 Task: Create Card Public Speaking Event Planning in Board Event Planning to Workspace Influencer Marketing Agencies.. Create Card DIY Review in Board Content Marketing Asset Creation and Optimization to Workspace Influencer Marketing Agencies.. Create Card Public Speaking Event Execution in Board Diversity and Inclusion Employee Resource Group Recruitment and Onboarding Program Development and Execution to Workspace Influencer Marketing Agencies.
Action: Mouse moved to (277, 219)
Screenshot: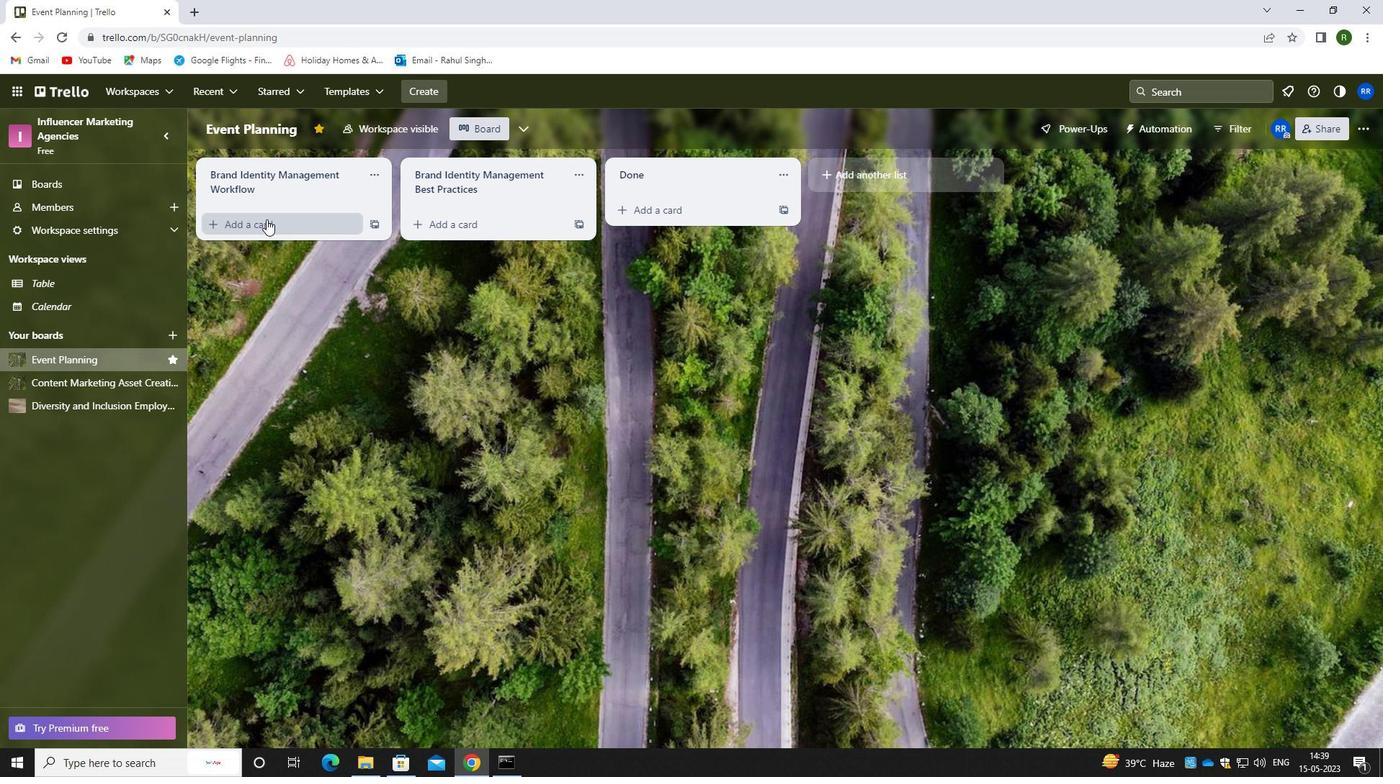 
Action: Mouse pressed left at (277, 219)
Screenshot: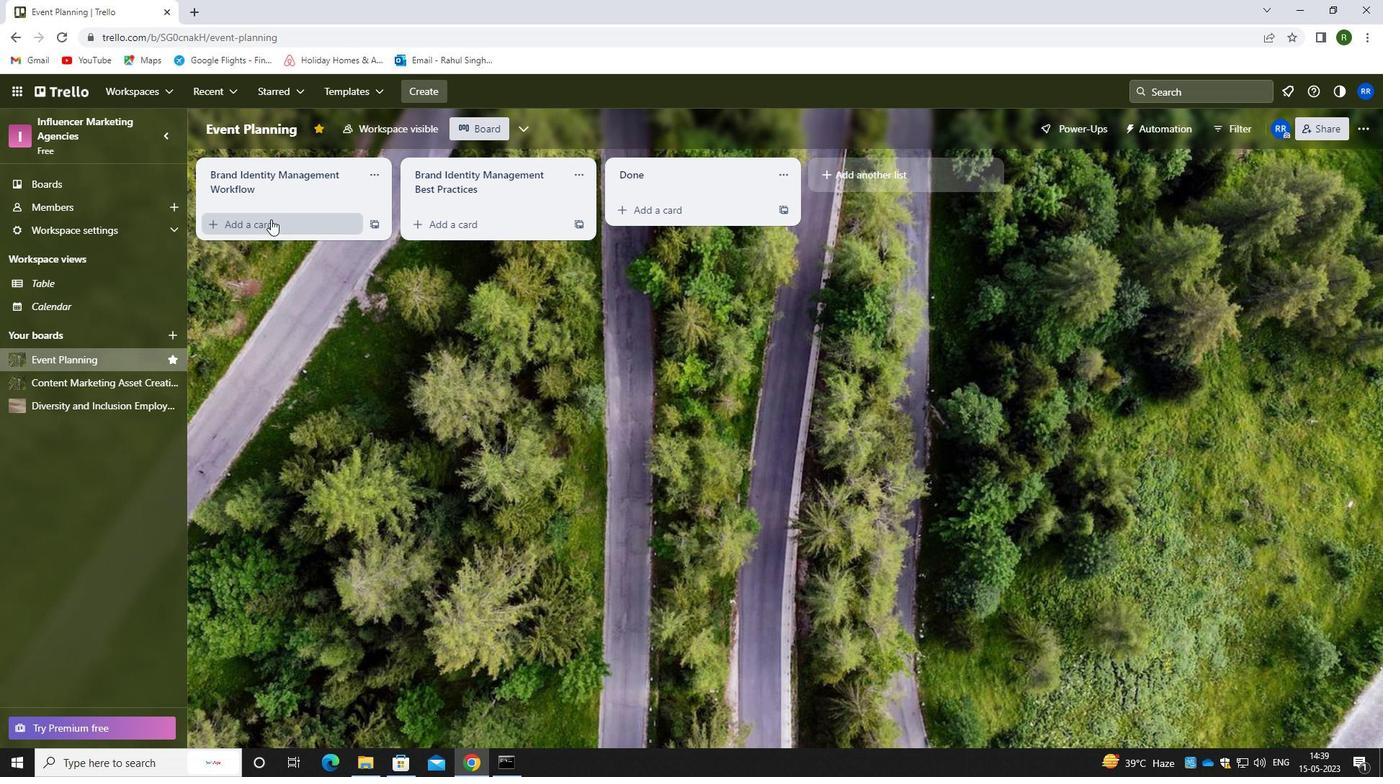 
Action: Mouse moved to (285, 245)
Screenshot: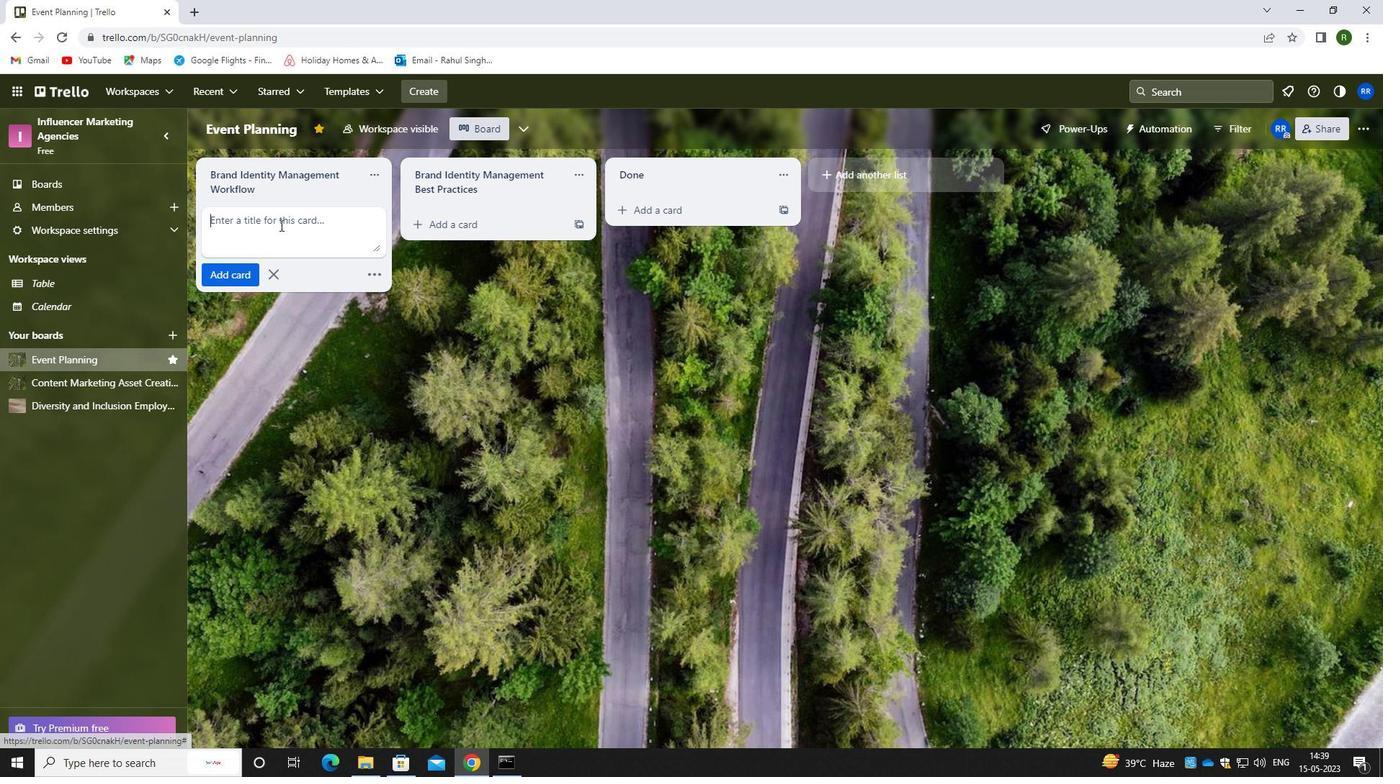 
Action: Mouse pressed left at (285, 245)
Screenshot: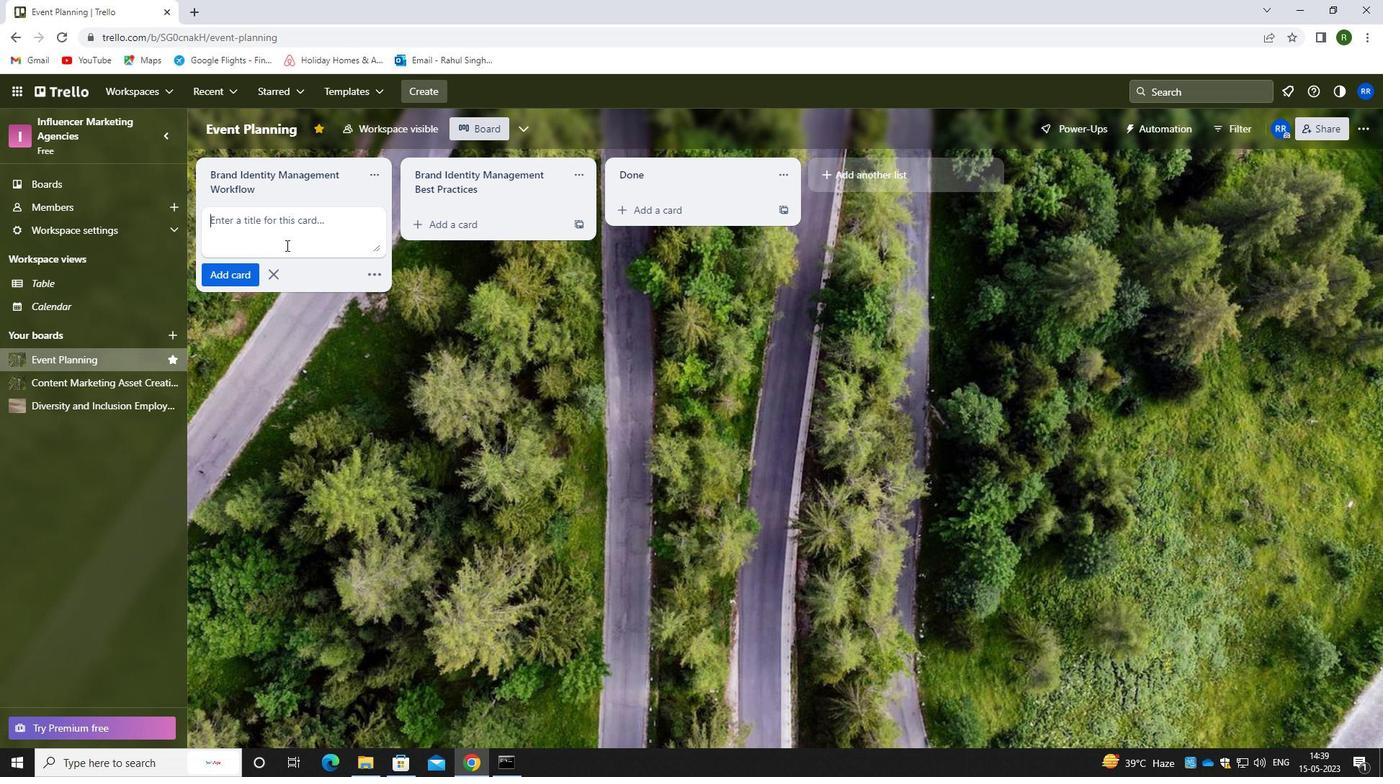 
Action: Key pressed <Key.caps_lock>p<Key.caps_lock>ublic<Key.space><Key.caps_lock>s<Key.caps_lock>peaking<Key.space><Key.caps_lock>e<Key.caps_lock>vent<Key.space><Key.caps_lock>P<Key.caps_lock>lanning
Screenshot: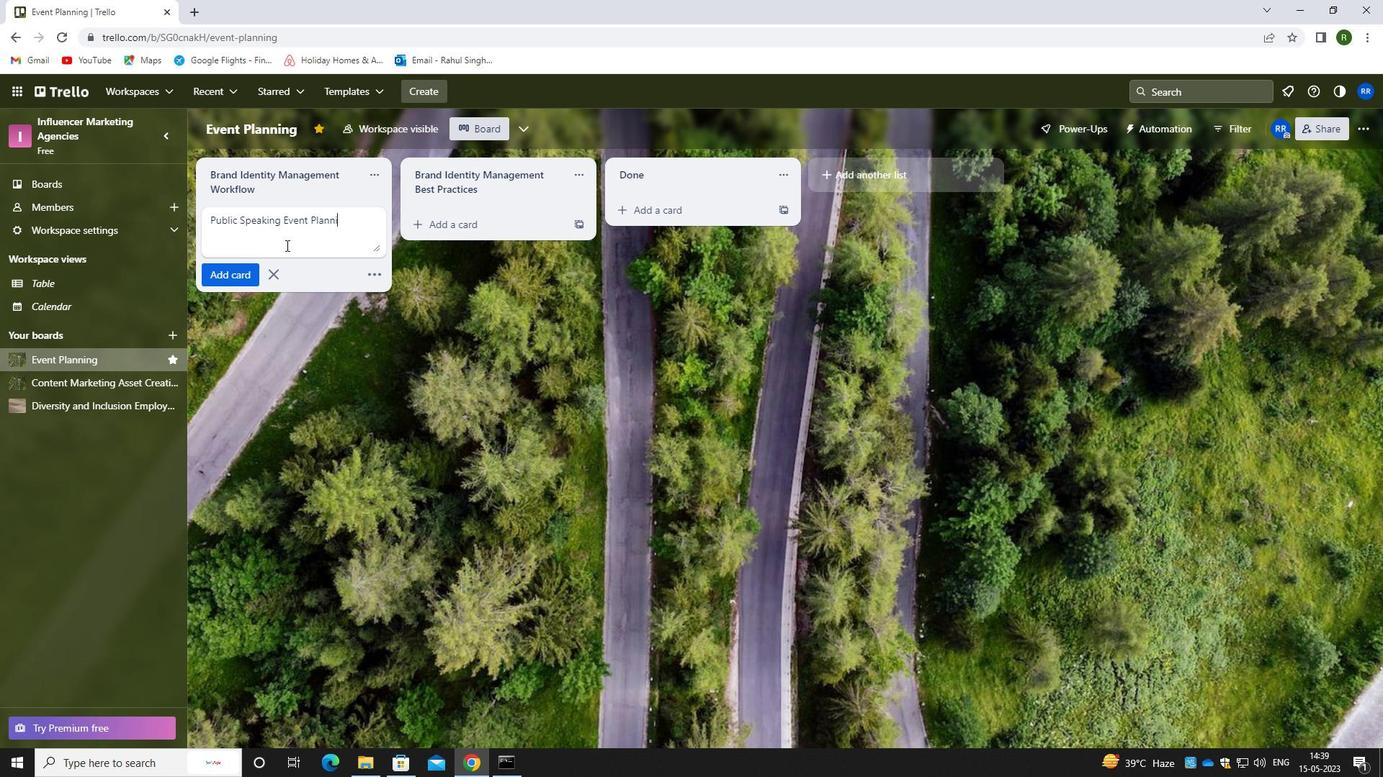 
Action: Mouse moved to (239, 273)
Screenshot: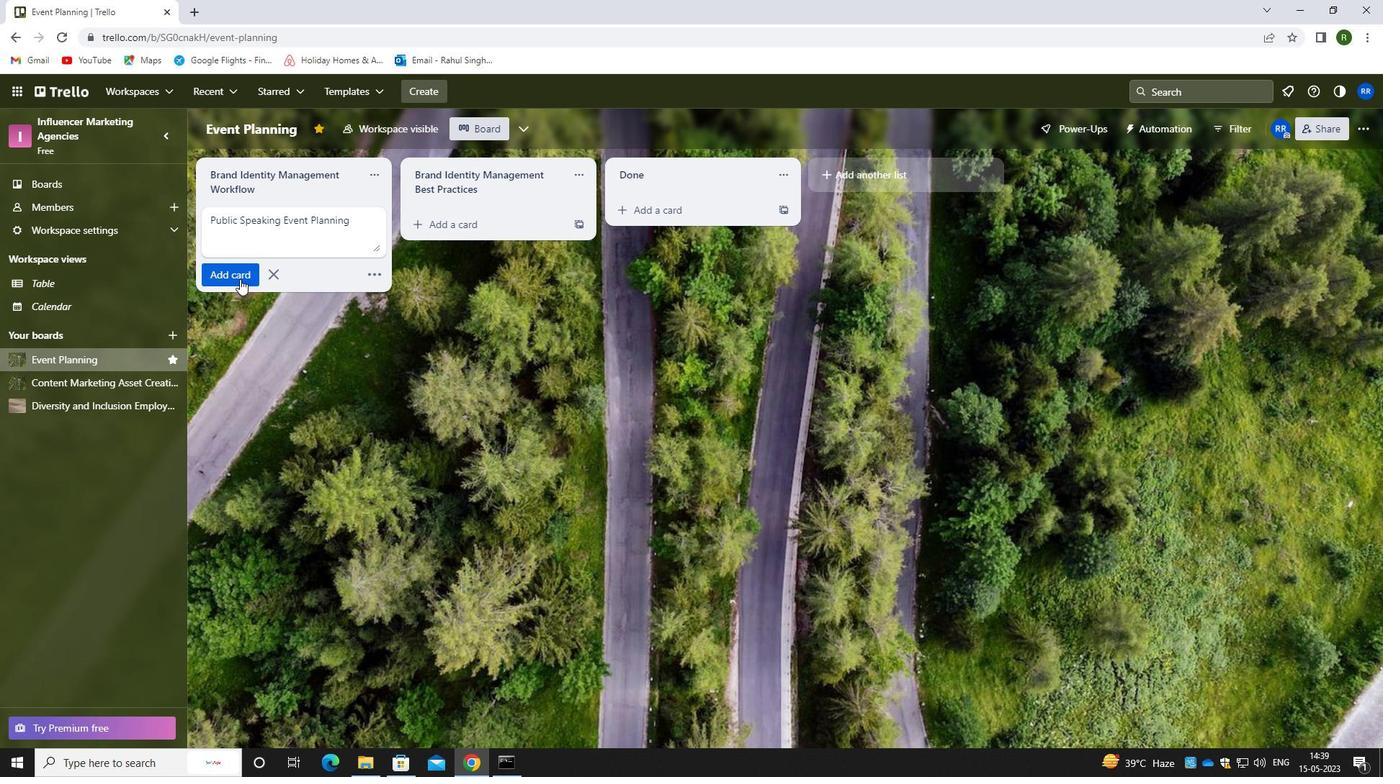 
Action: Mouse pressed left at (239, 273)
Screenshot: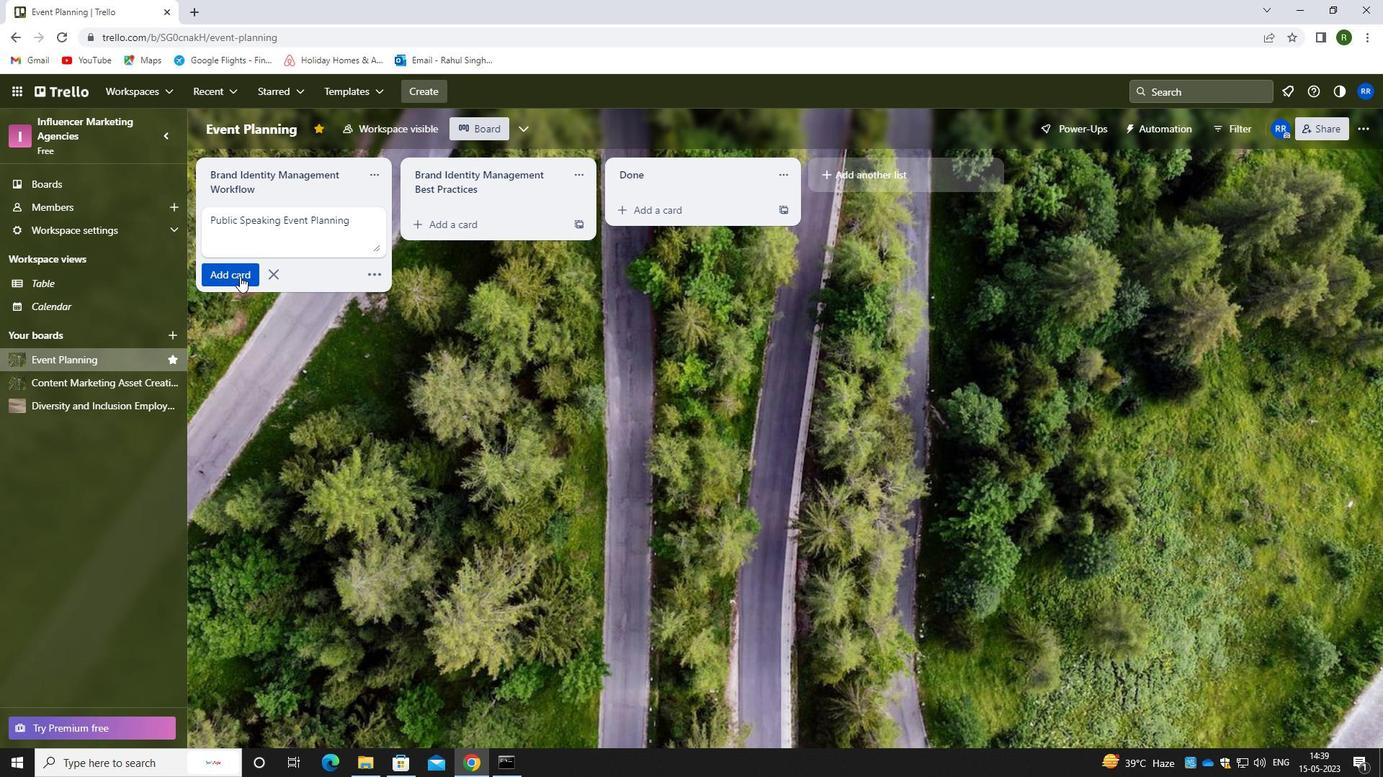 
Action: Mouse moved to (84, 377)
Screenshot: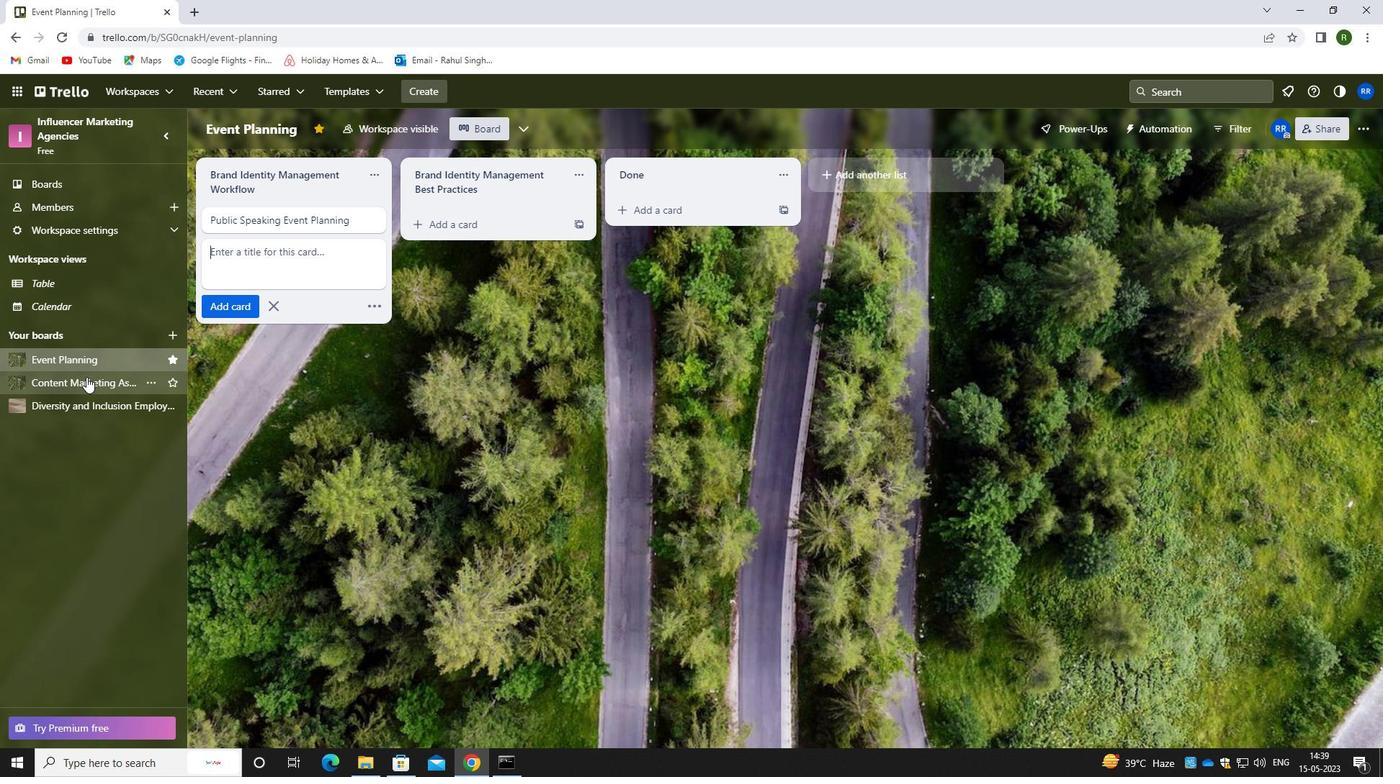
Action: Mouse pressed left at (84, 377)
Screenshot: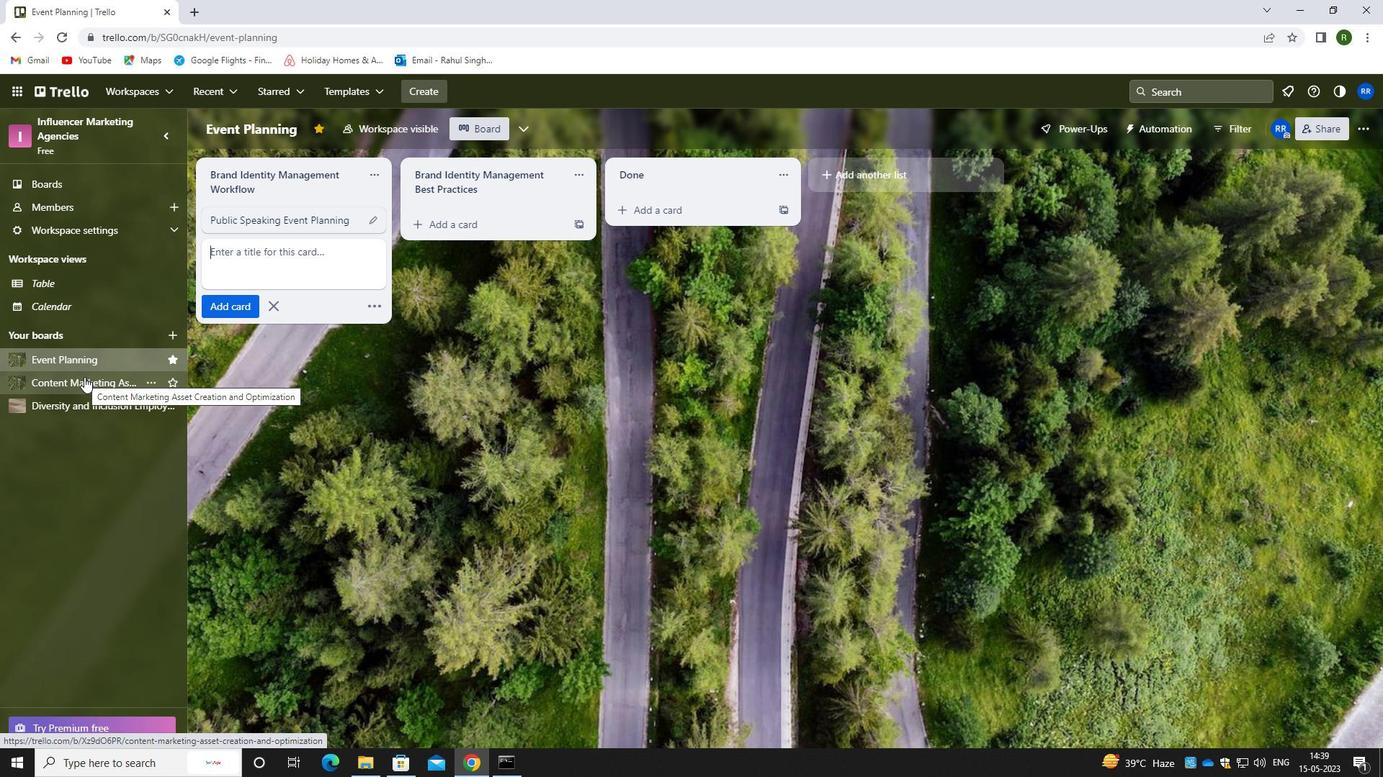 
Action: Mouse moved to (261, 224)
Screenshot: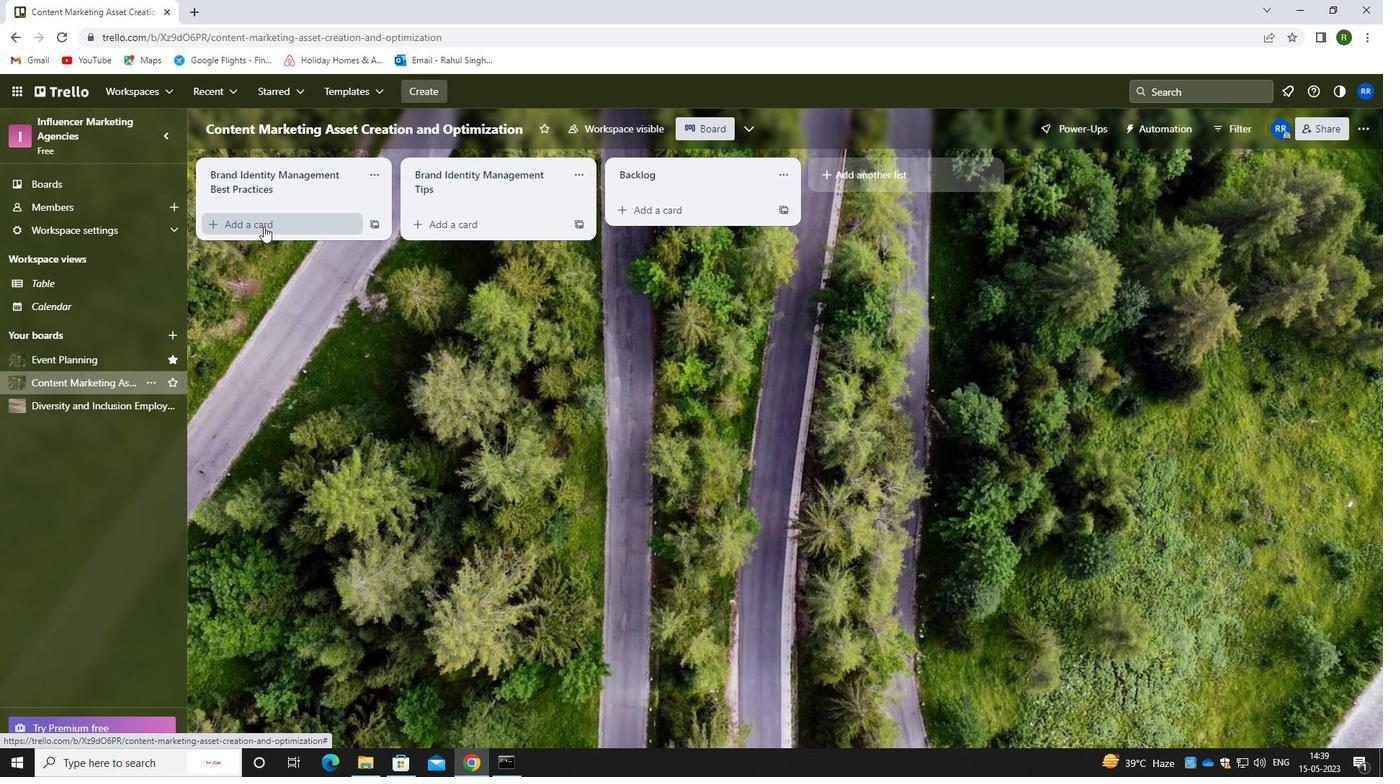 
Action: Mouse pressed left at (261, 224)
Screenshot: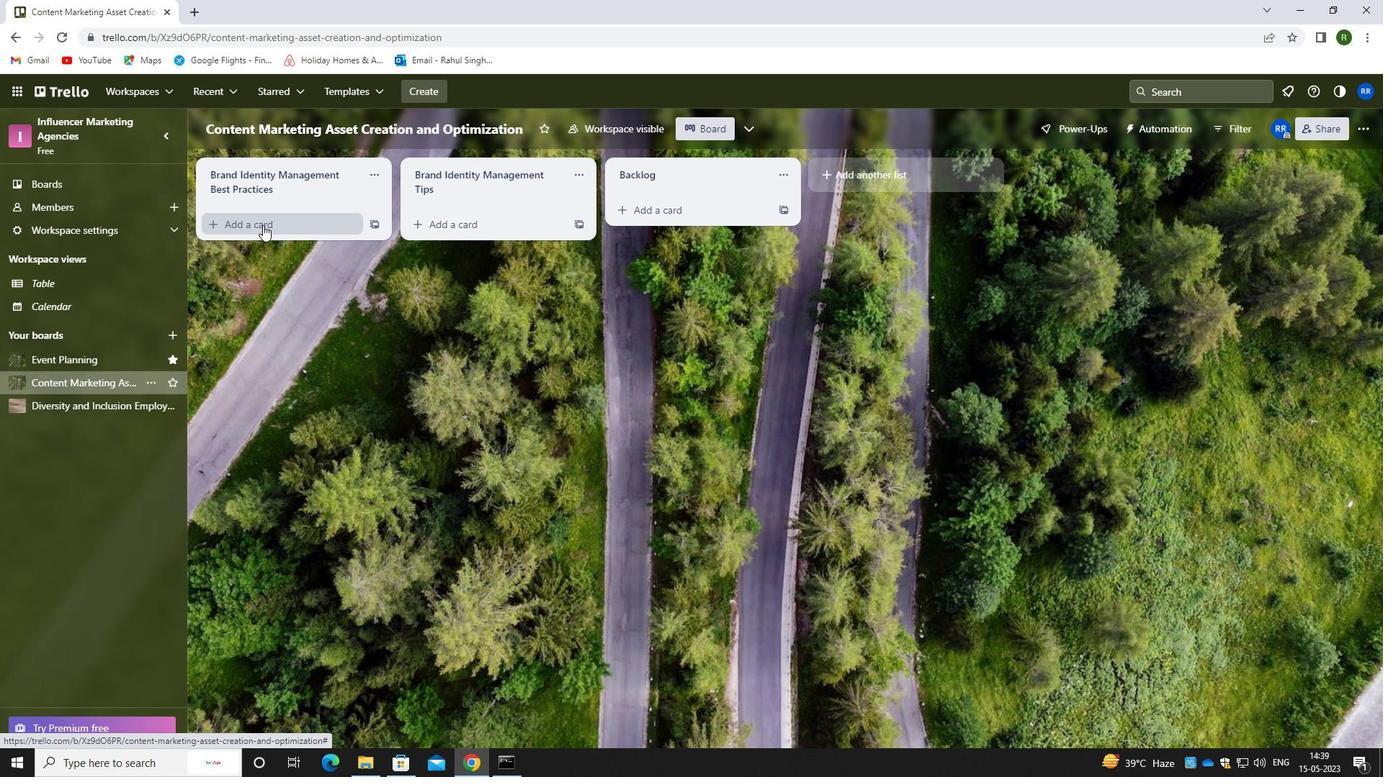
Action: Mouse moved to (263, 238)
Screenshot: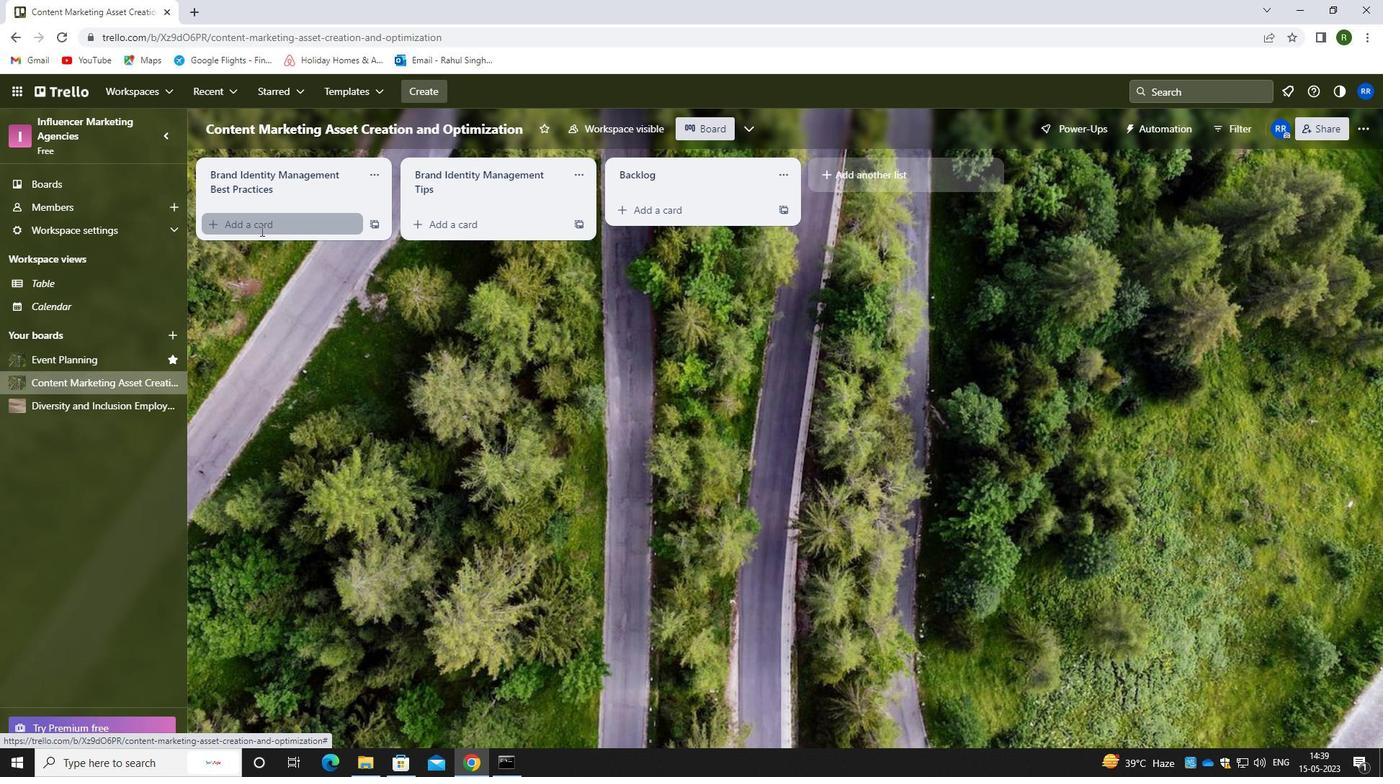 
Action: Mouse pressed left at (263, 238)
Screenshot: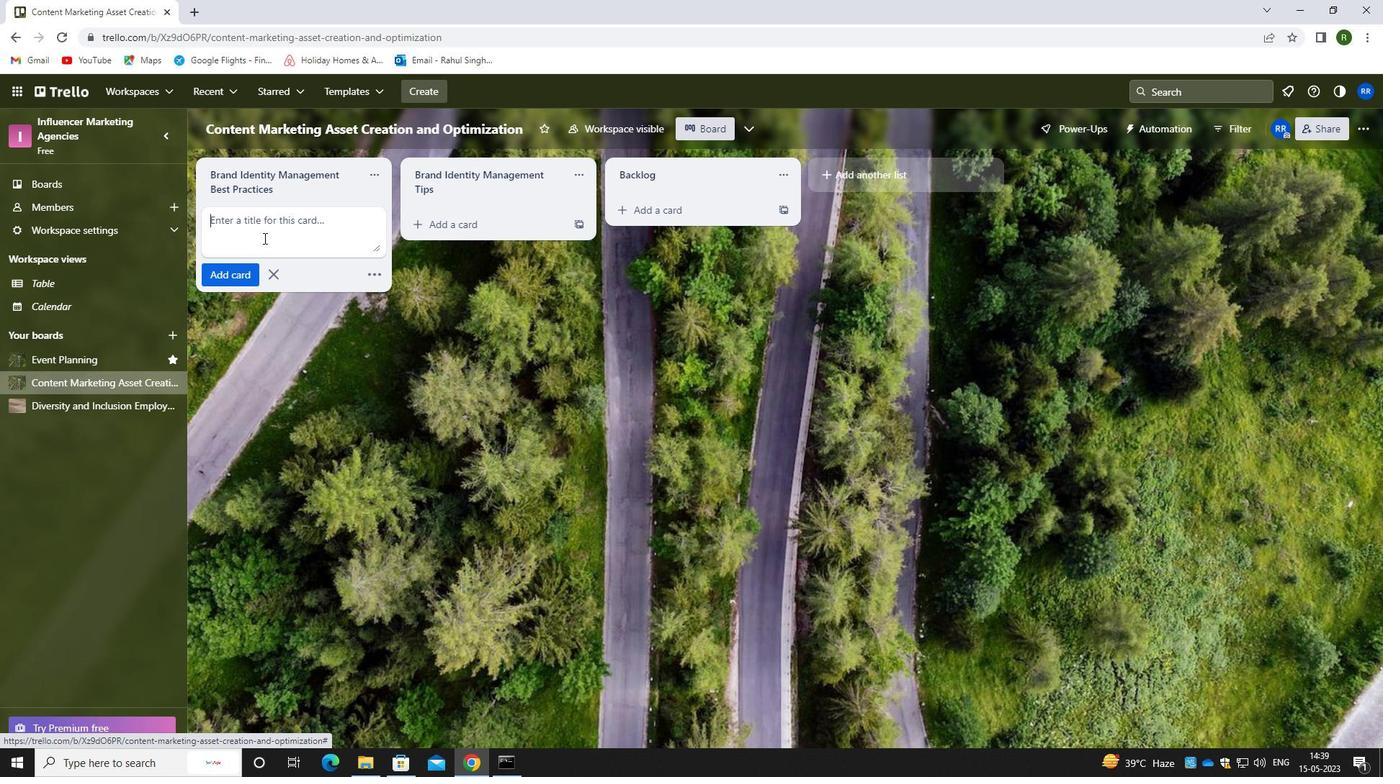 
Action: Key pressed <Key.caps_lock>diy<Key.space>t<Key.caps_lock><Key.backspace><Key.caps_lock>r<Key.caps_lock>eview
Screenshot: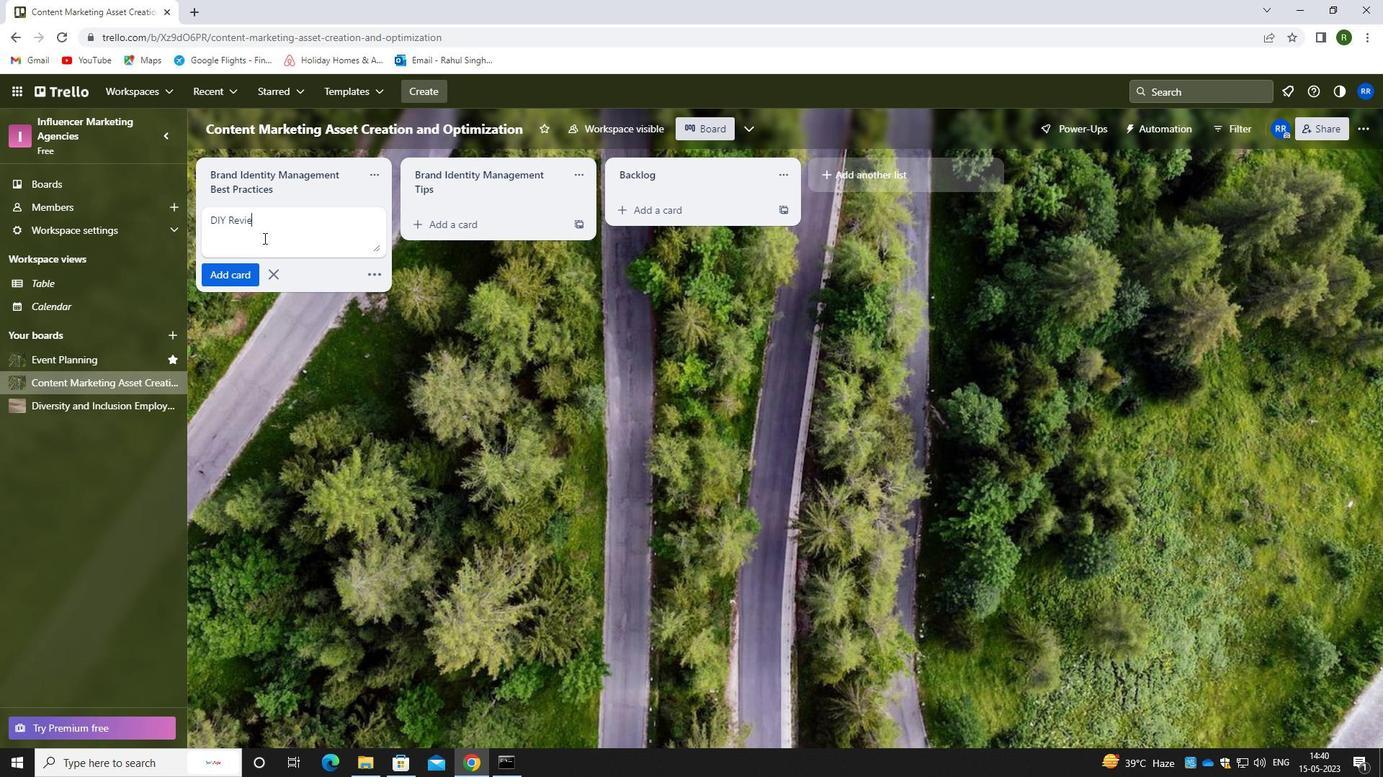 
Action: Mouse moved to (242, 275)
Screenshot: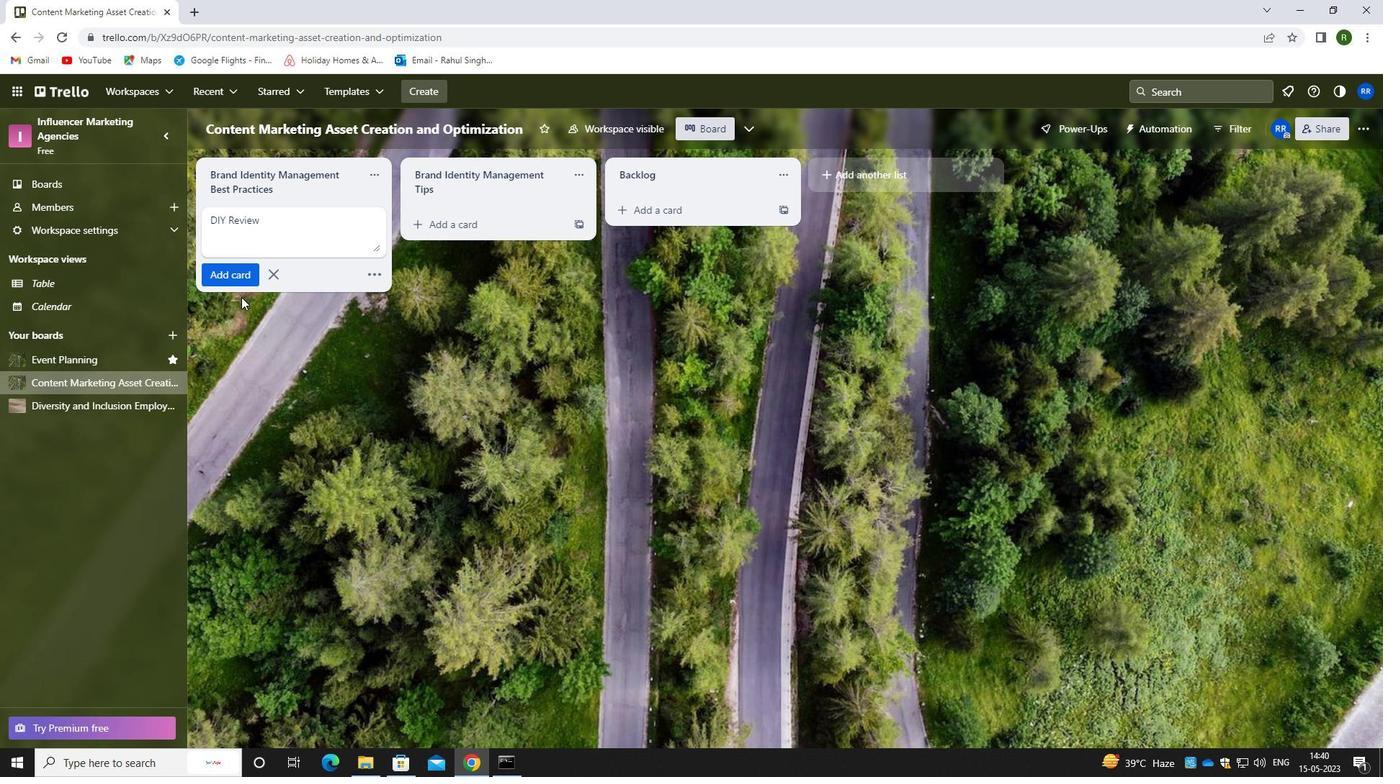 
Action: Mouse pressed left at (242, 275)
Screenshot: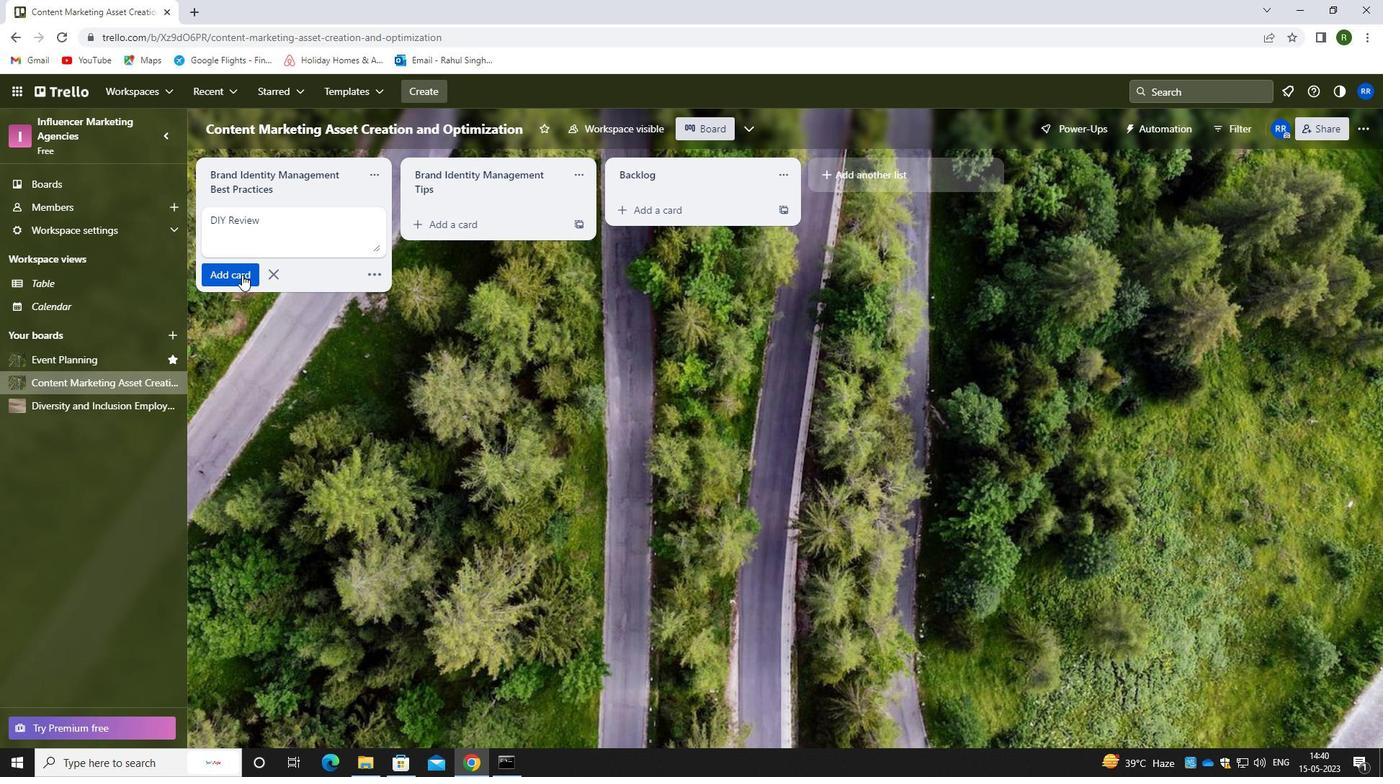 
Action: Mouse moved to (133, 404)
Screenshot: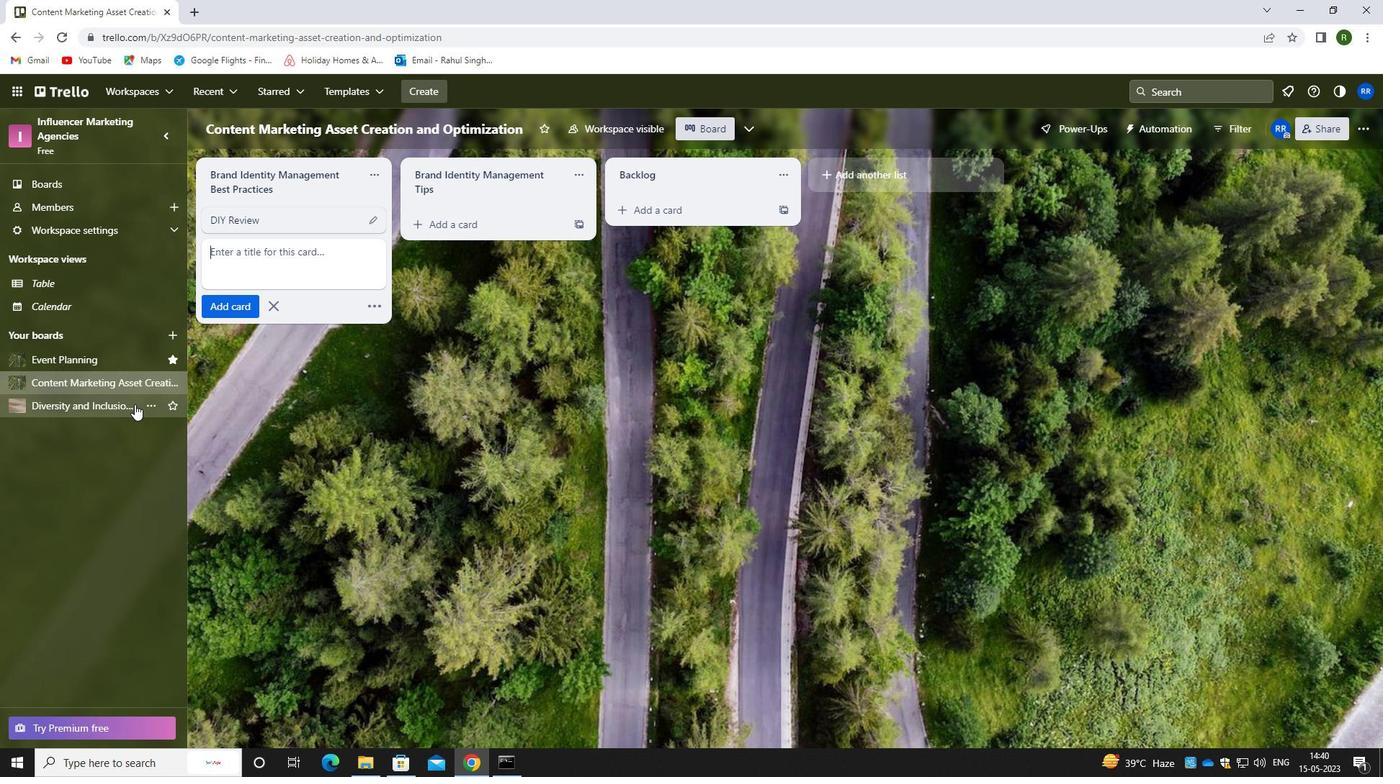 
Action: Mouse pressed left at (133, 404)
Screenshot: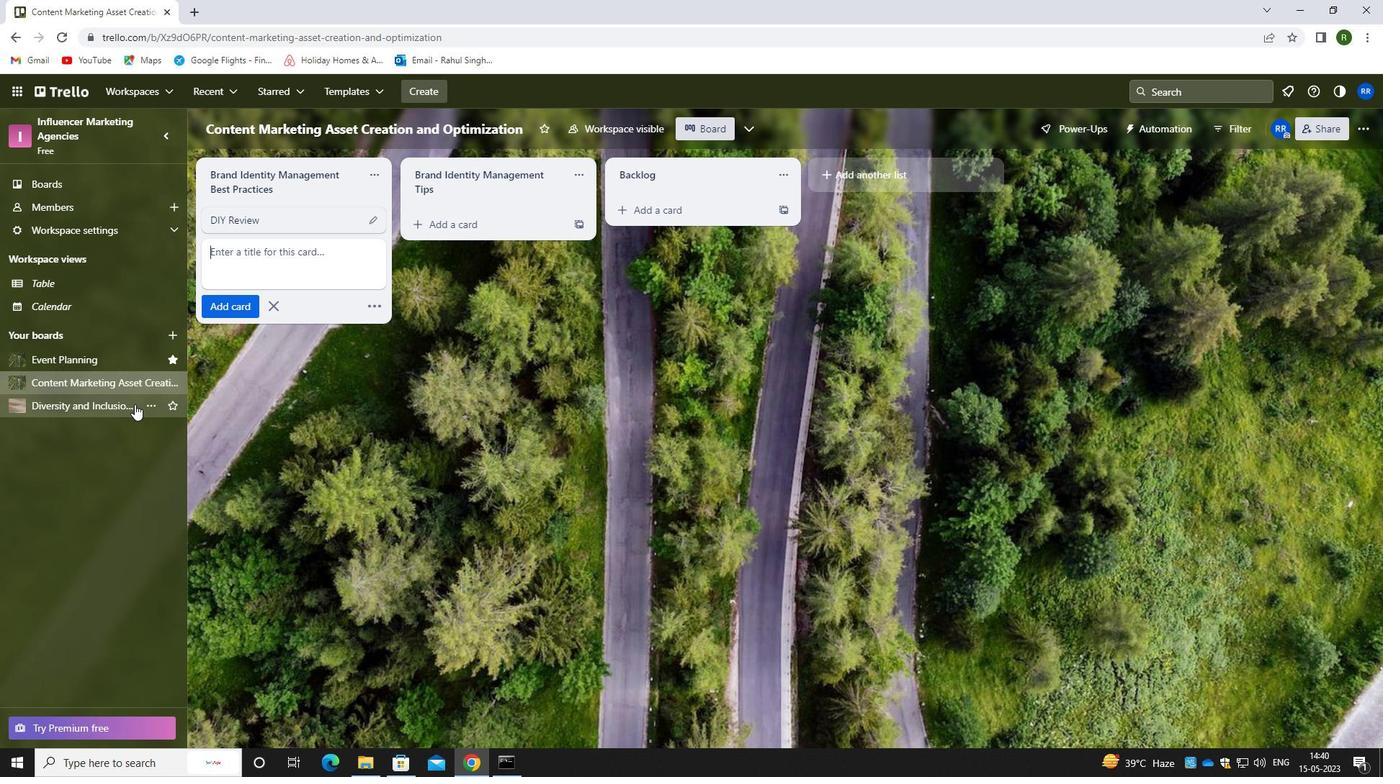 
Action: Mouse moved to (249, 227)
Screenshot: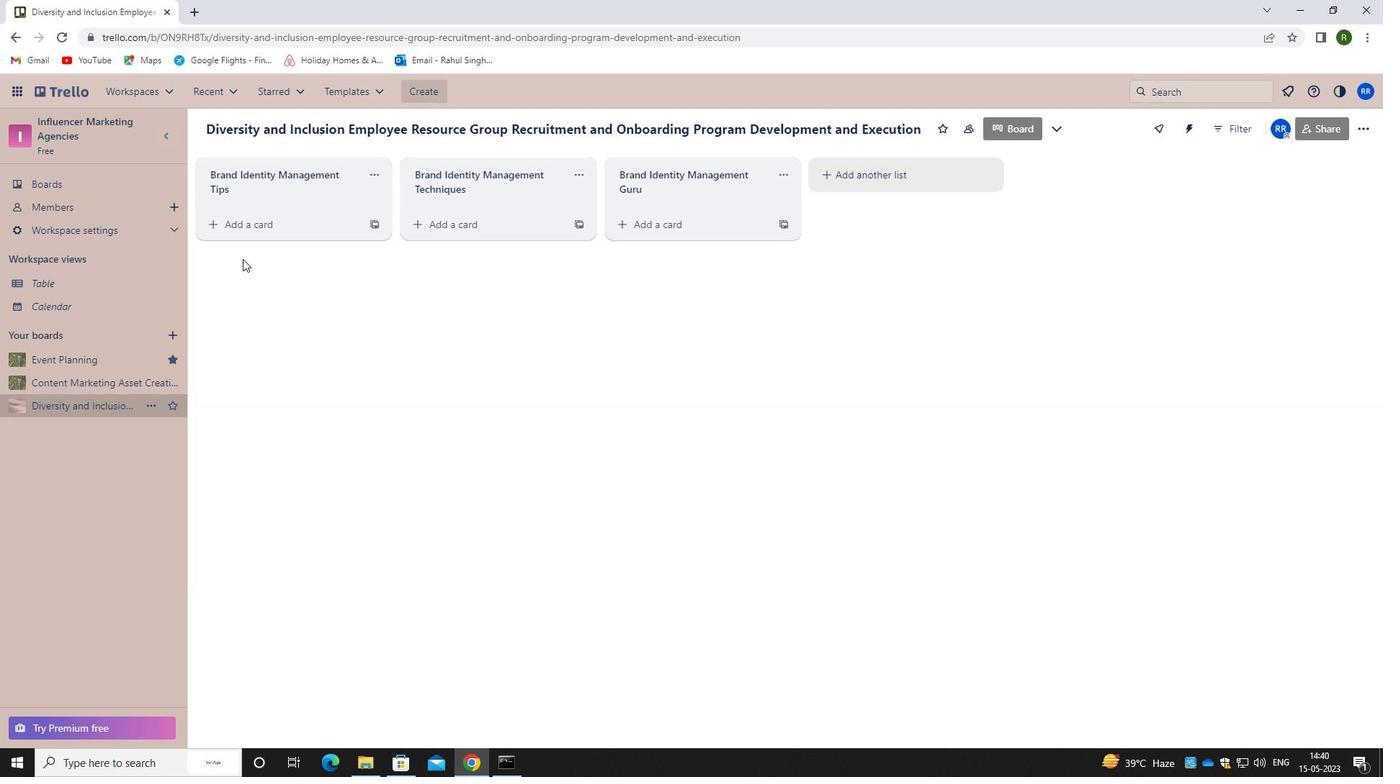 
Action: Mouse pressed left at (249, 227)
Screenshot: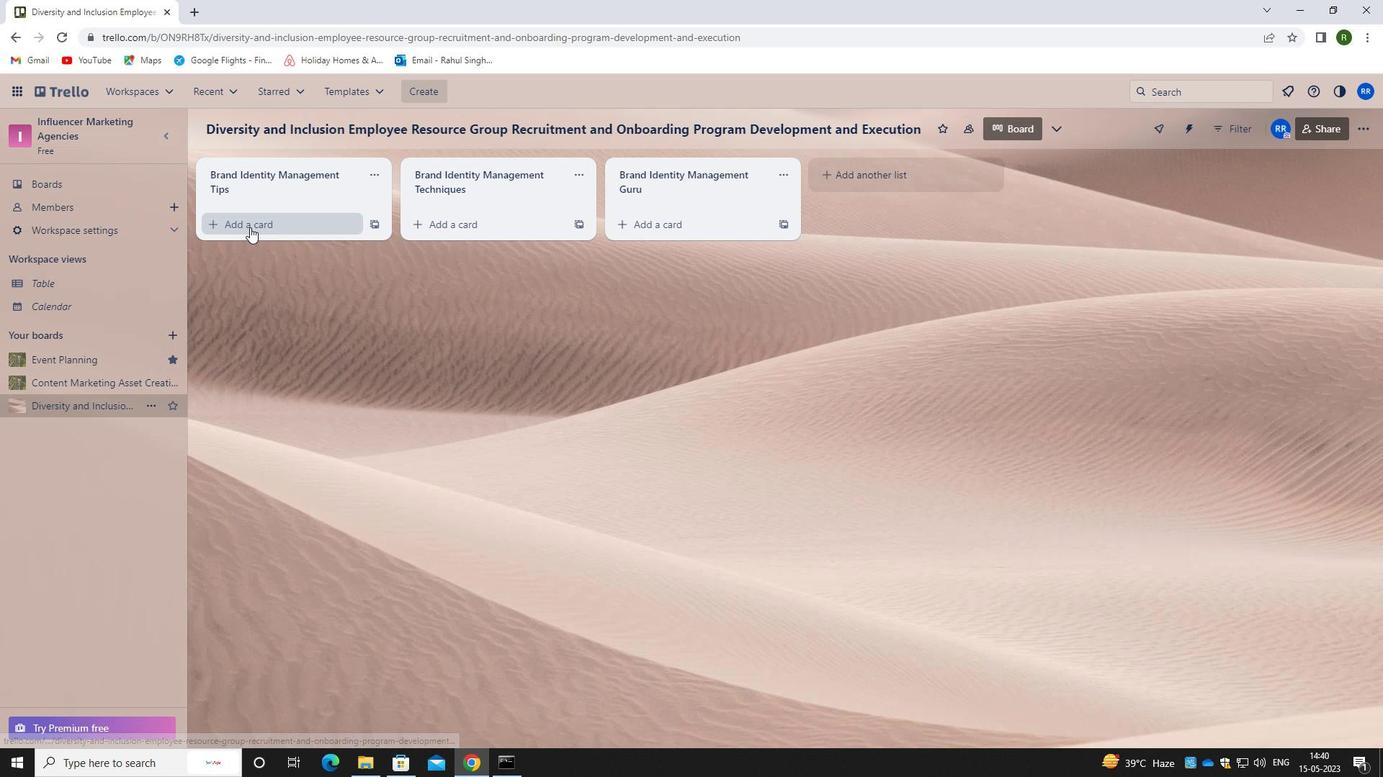 
Action: Mouse moved to (273, 230)
Screenshot: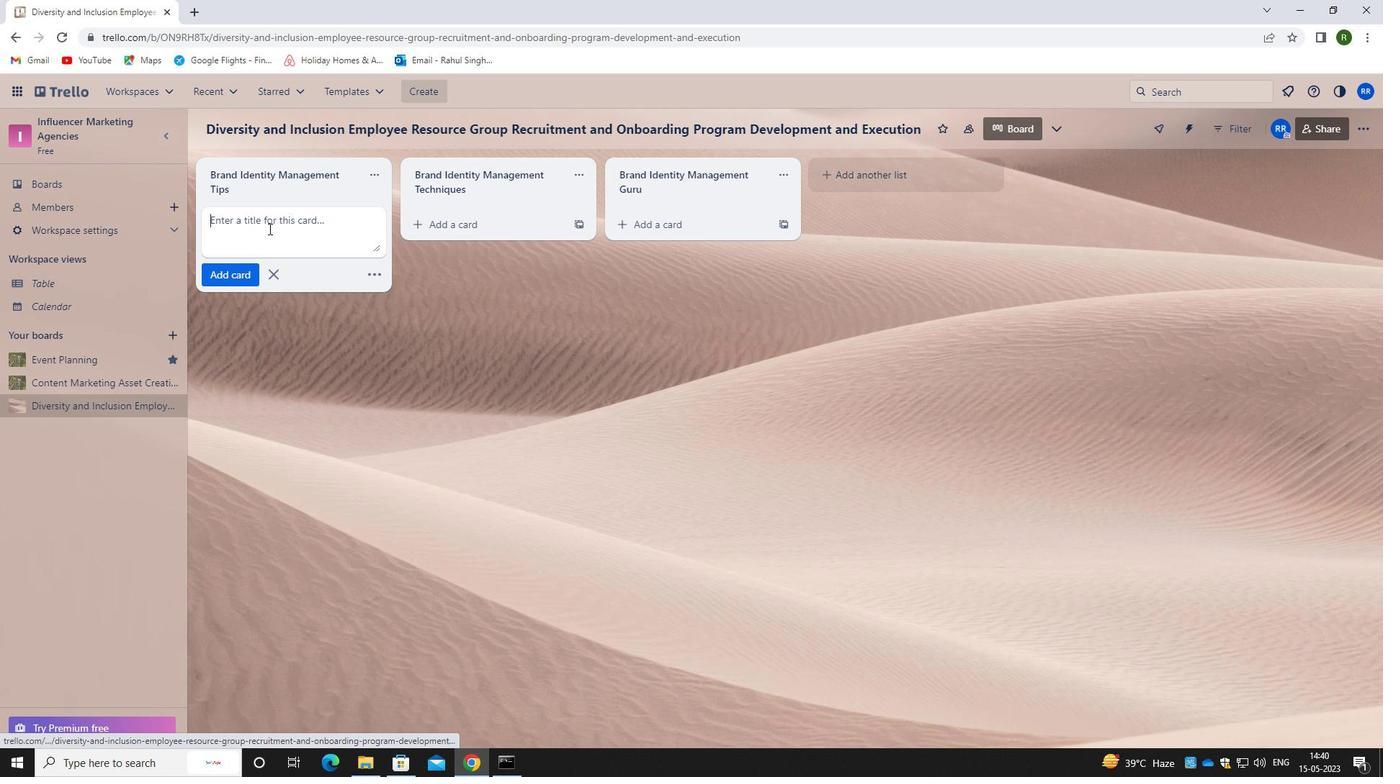 
Action: Key pressed <Key.caps_lock>p<Key.caps_lock>ublic<Key.space><Key.caps_lock>s<Key.caps_lock>Peaking<Key.space><Key.caps_lock>e<Key.caps_lock>vent<Key.space><Key.caps_lock>e<Key.caps_lock>xecut<Key.backspace>tion
Screenshot: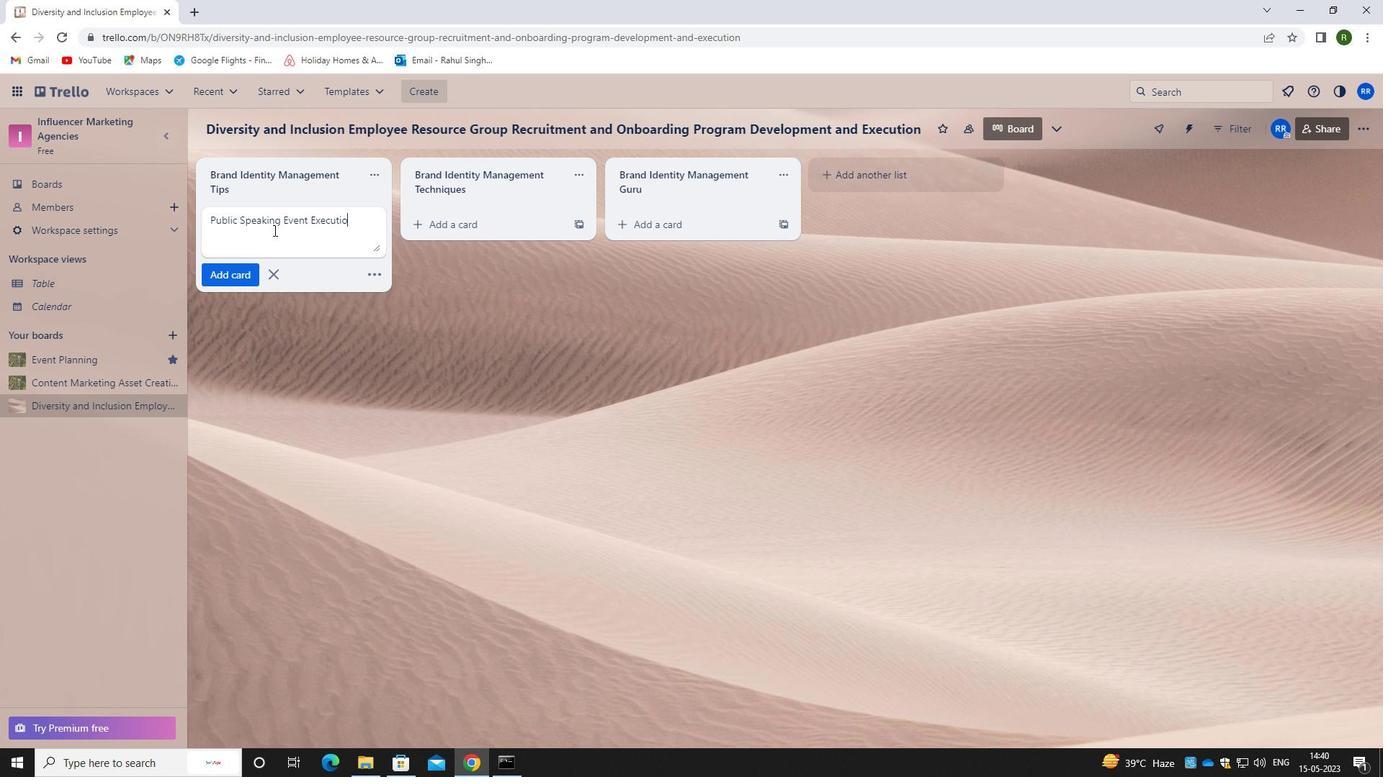 
Action: Mouse moved to (229, 277)
Screenshot: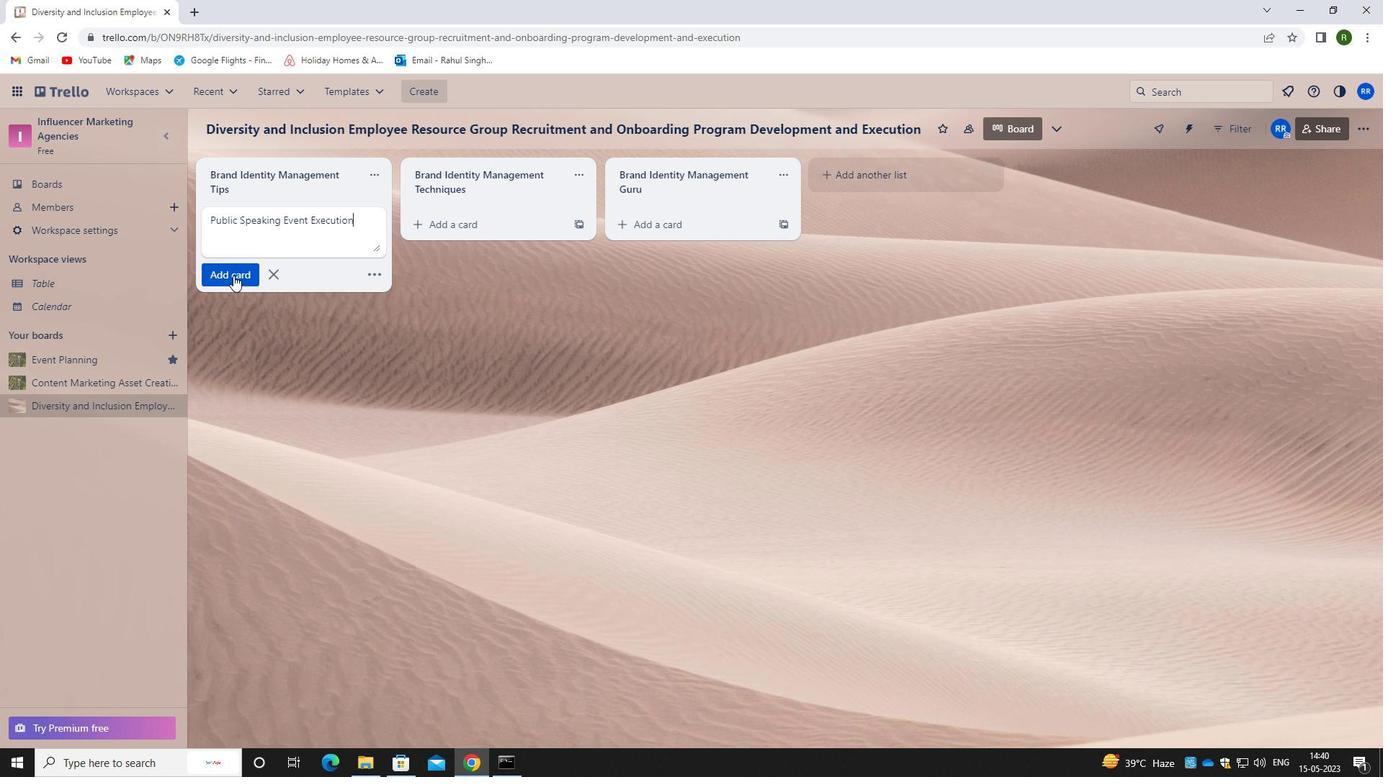 
Action: Mouse pressed left at (229, 277)
Screenshot: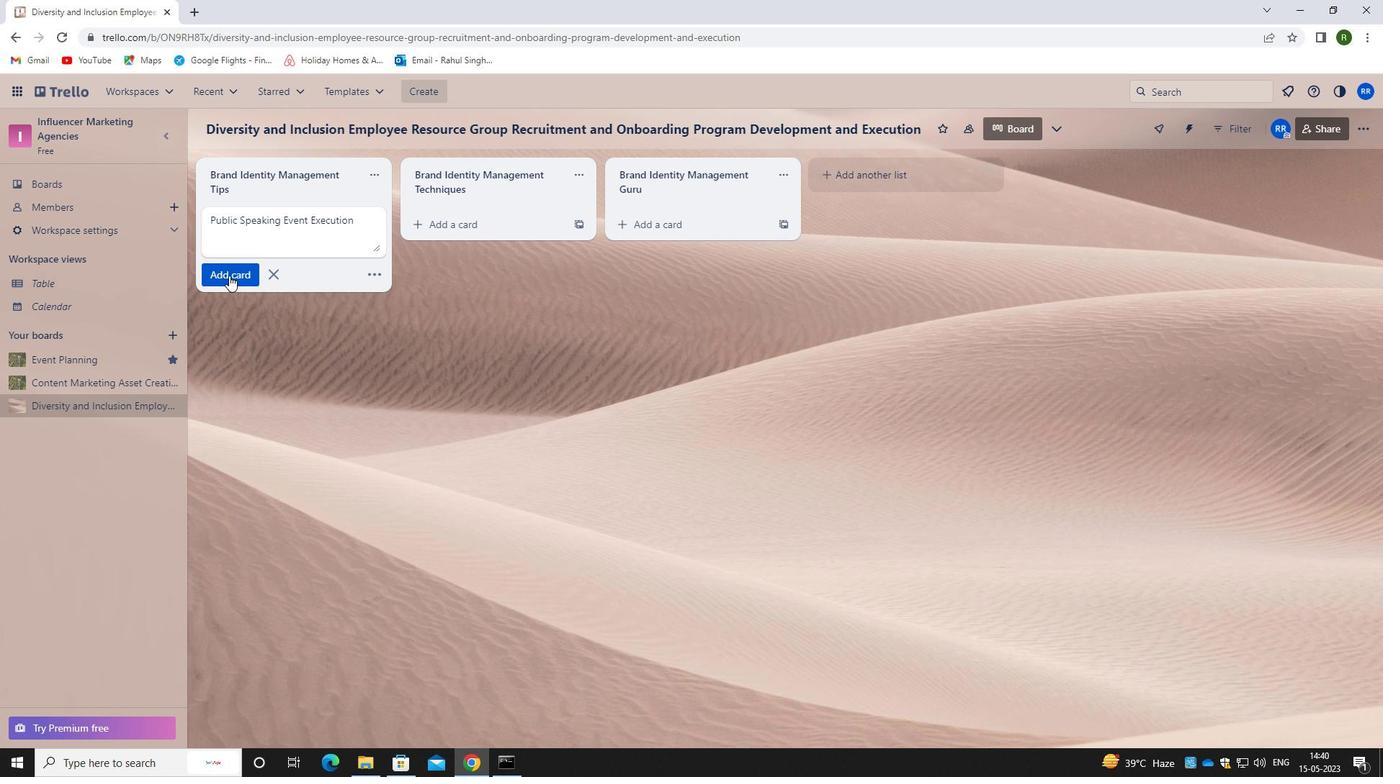 
Action: Mouse moved to (252, 364)
Screenshot: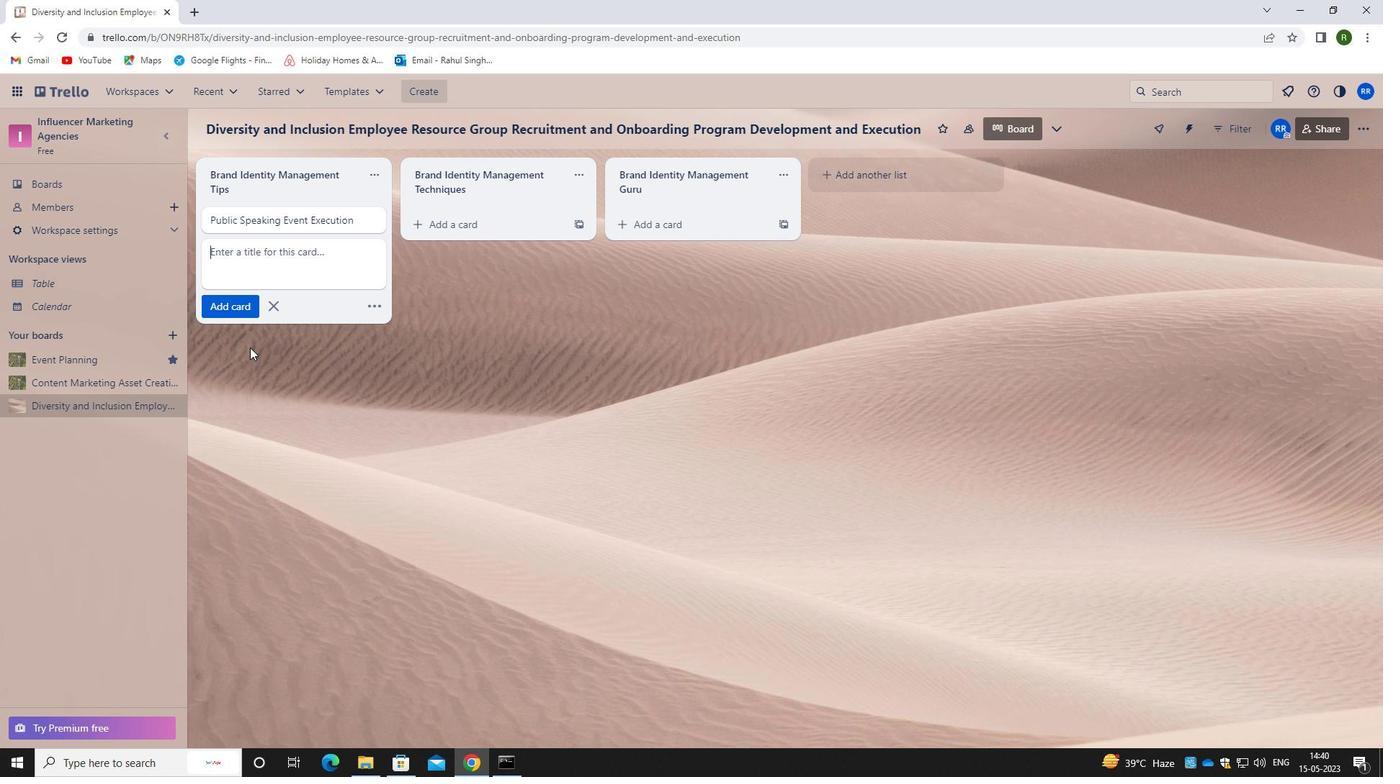 
Action: Mouse pressed left at (252, 364)
Screenshot: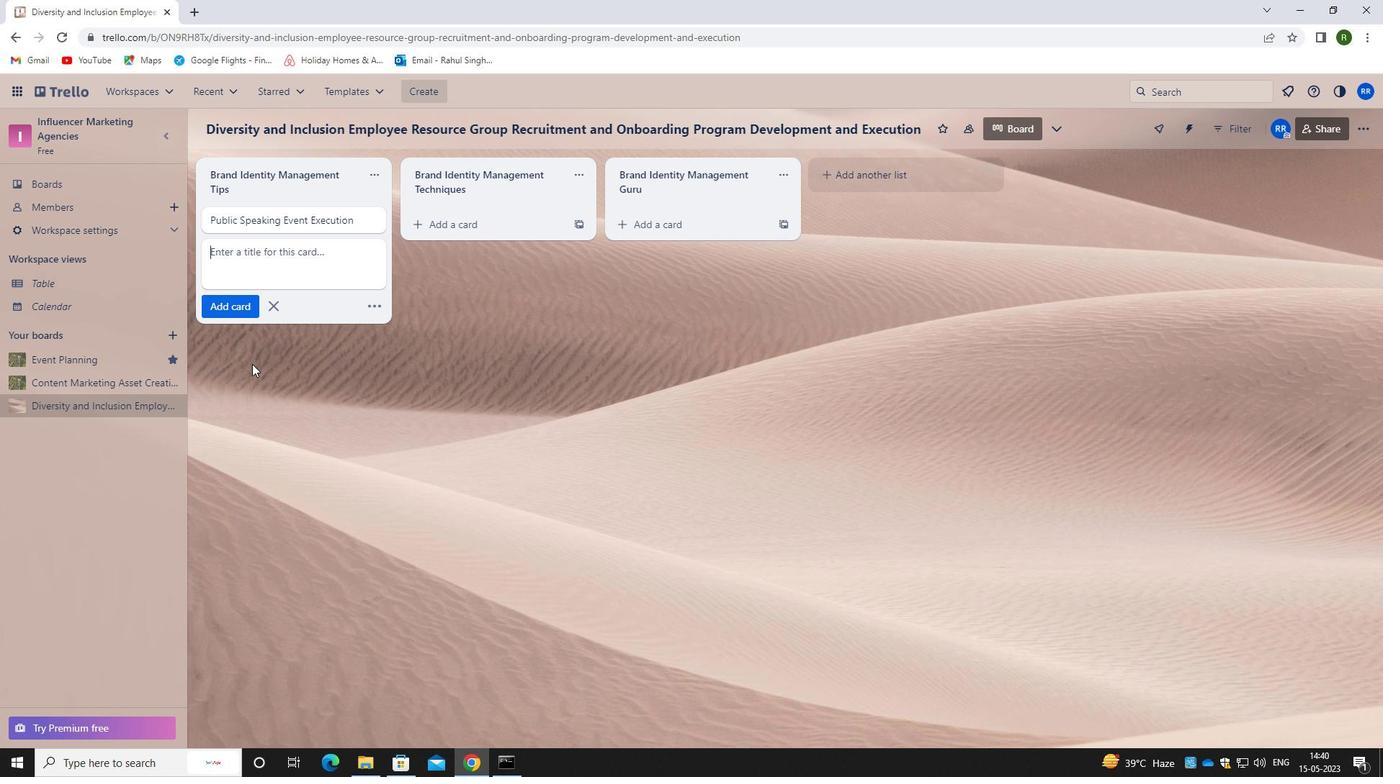 
Action: Mouse moved to (252, 366)
Screenshot: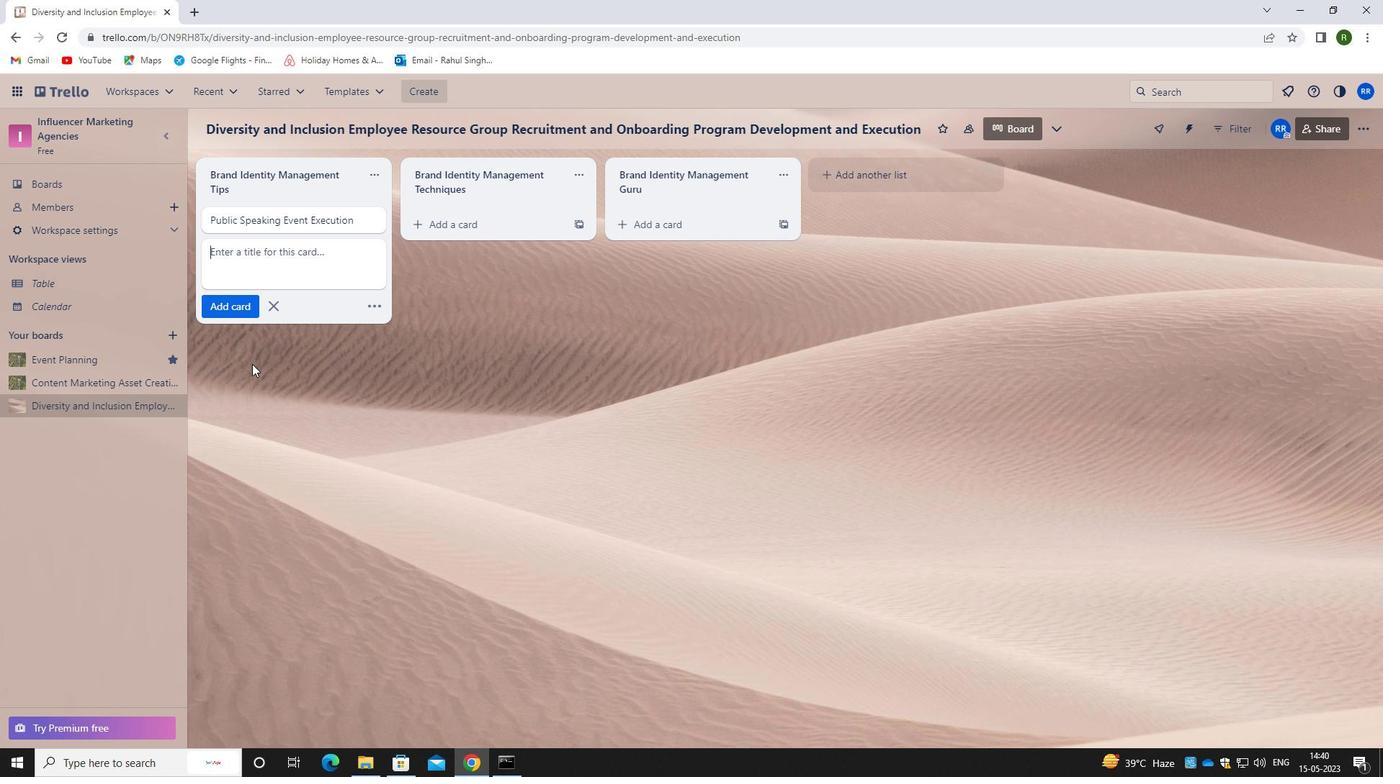
